 Task: Change theme to blue & gold.
Action: Mouse moved to (439, 102)
Screenshot: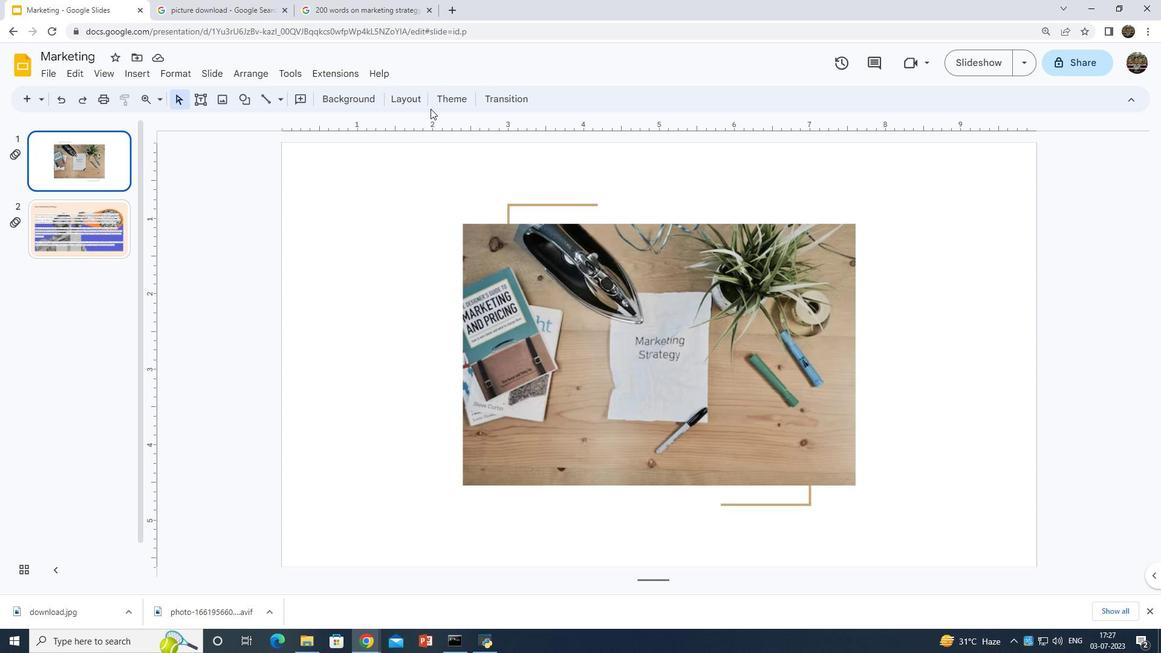 
Action: Mouse pressed left at (439, 102)
Screenshot: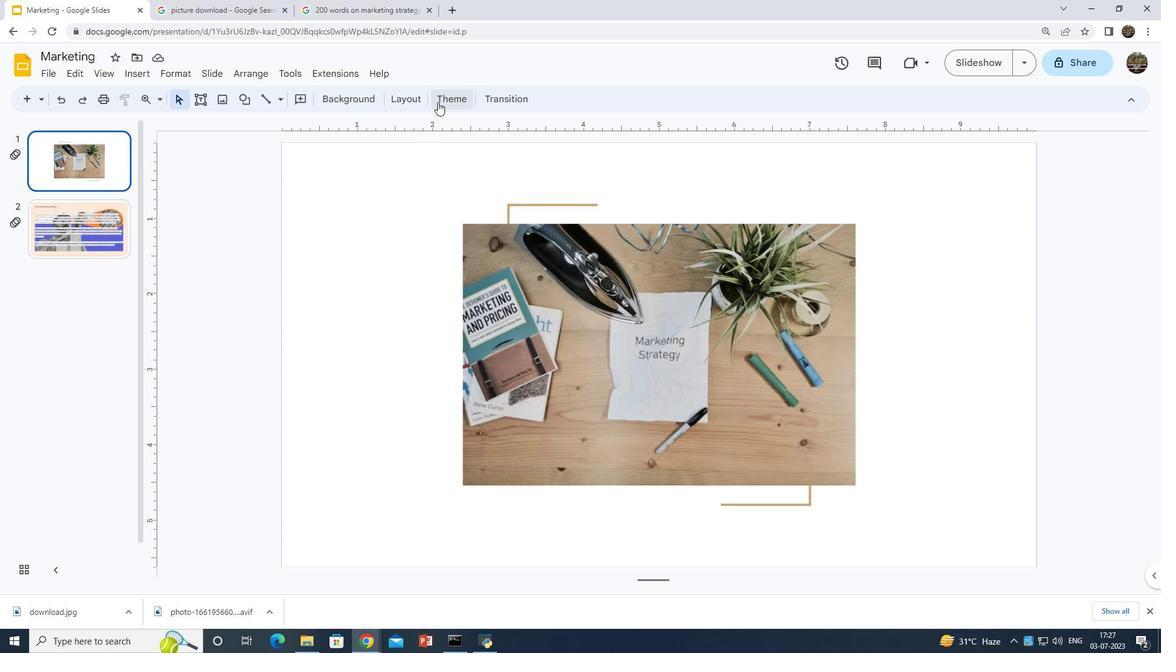 
Action: Mouse moved to (1051, 301)
Screenshot: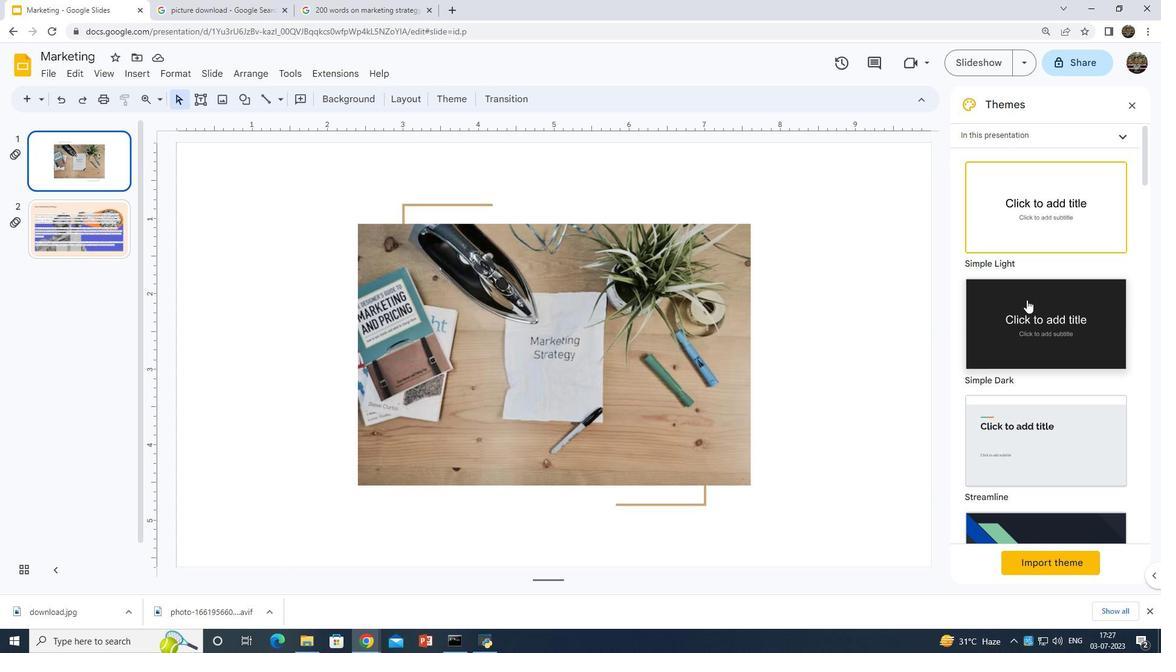
Action: Mouse scrolled (1051, 301) with delta (0, 0)
Screenshot: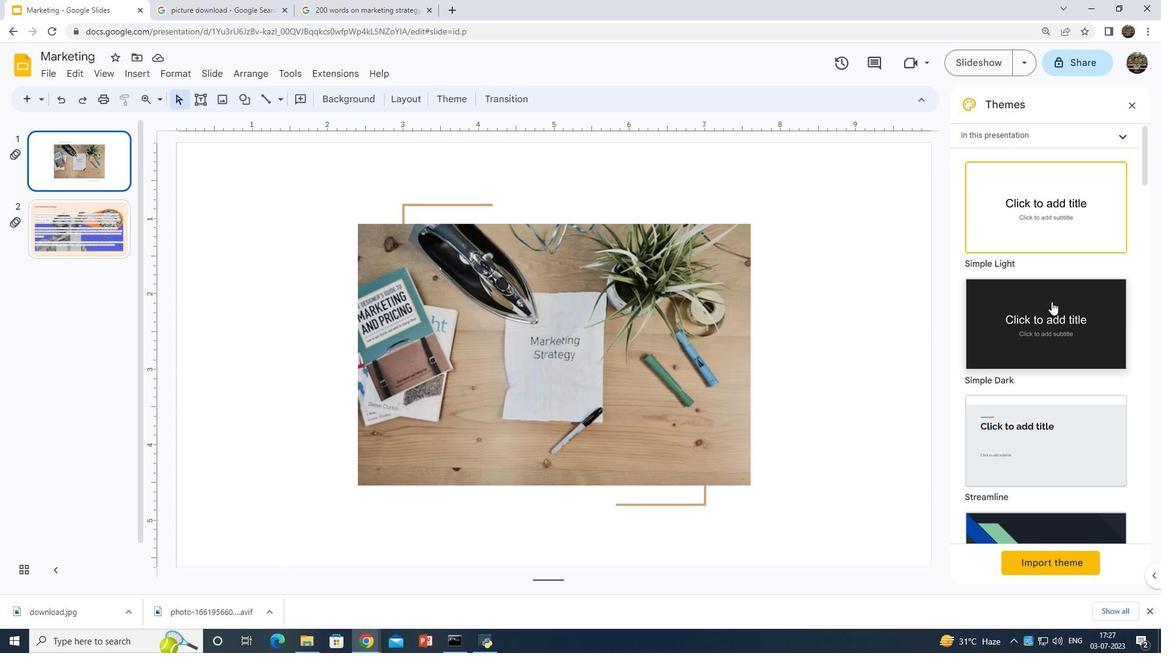 
Action: Mouse scrolled (1051, 301) with delta (0, 0)
Screenshot: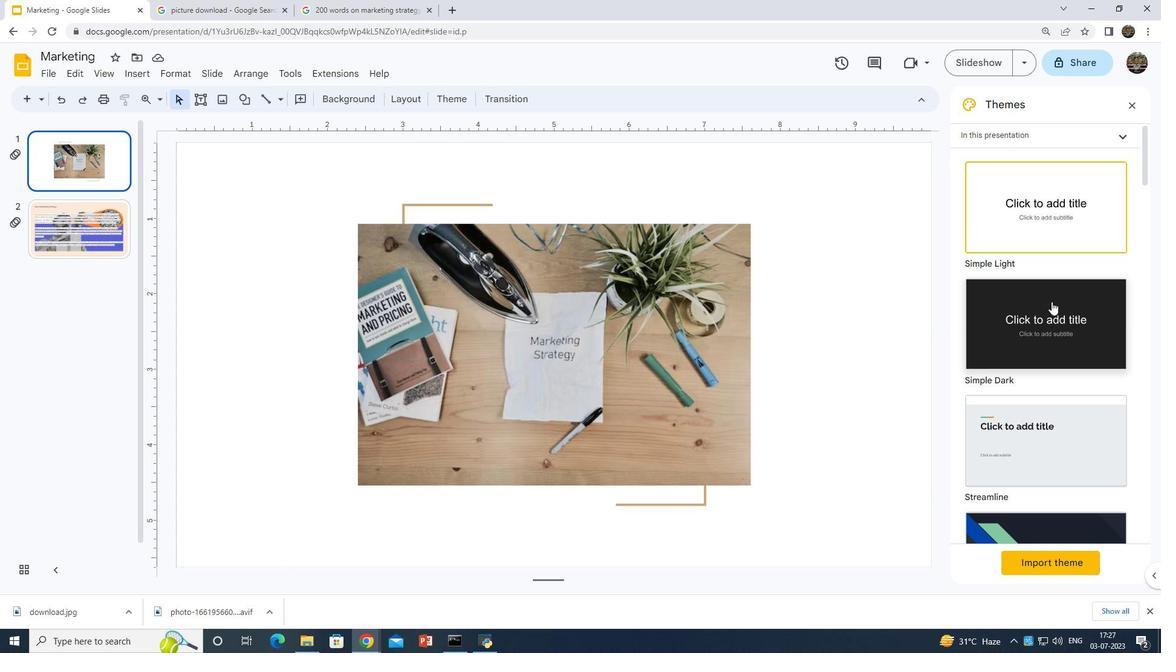
Action: Mouse scrolled (1051, 301) with delta (0, 0)
Screenshot: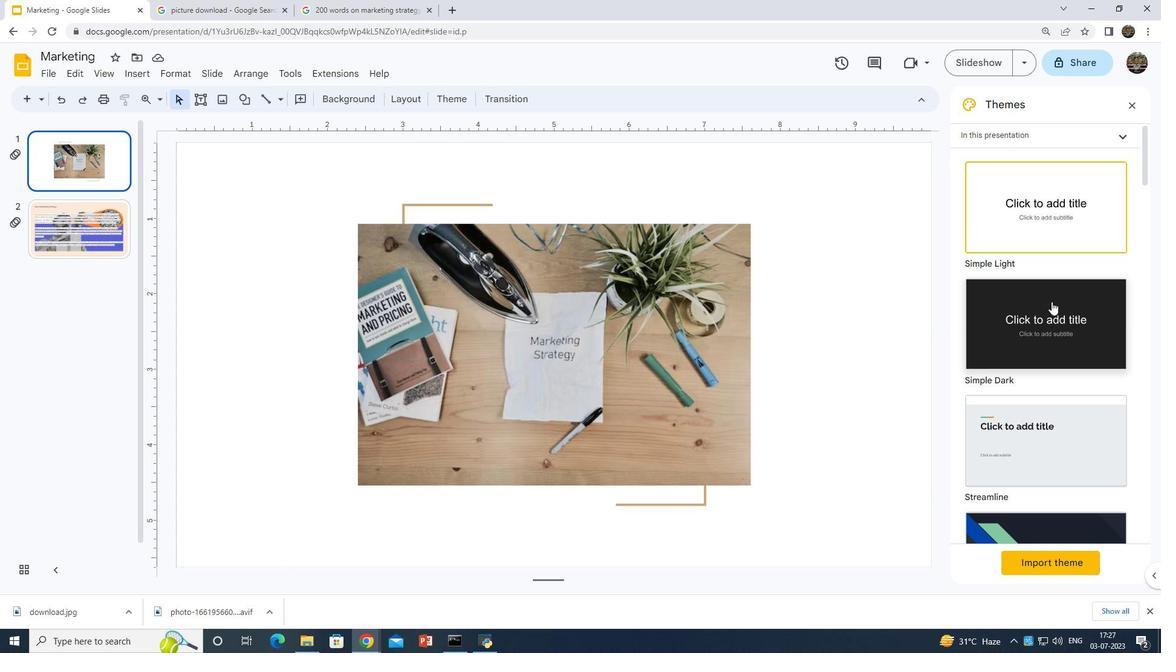 
Action: Mouse scrolled (1051, 301) with delta (0, 0)
Screenshot: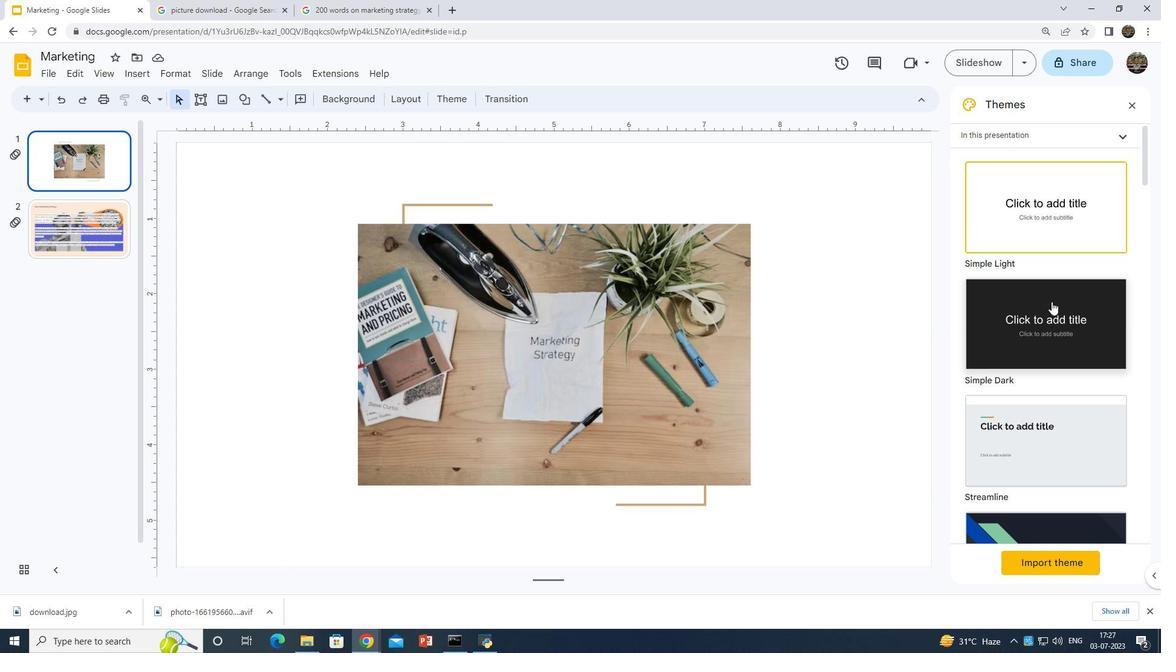 
Action: Mouse scrolled (1051, 301) with delta (0, 0)
Screenshot: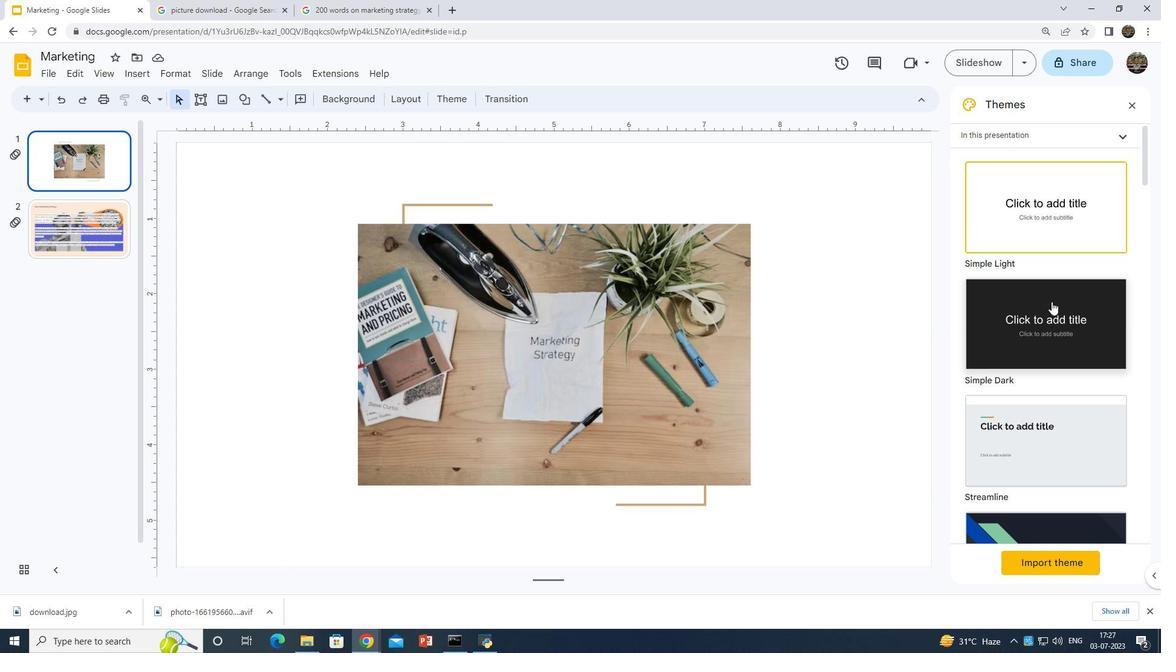 
Action: Mouse scrolled (1051, 301) with delta (0, 0)
Screenshot: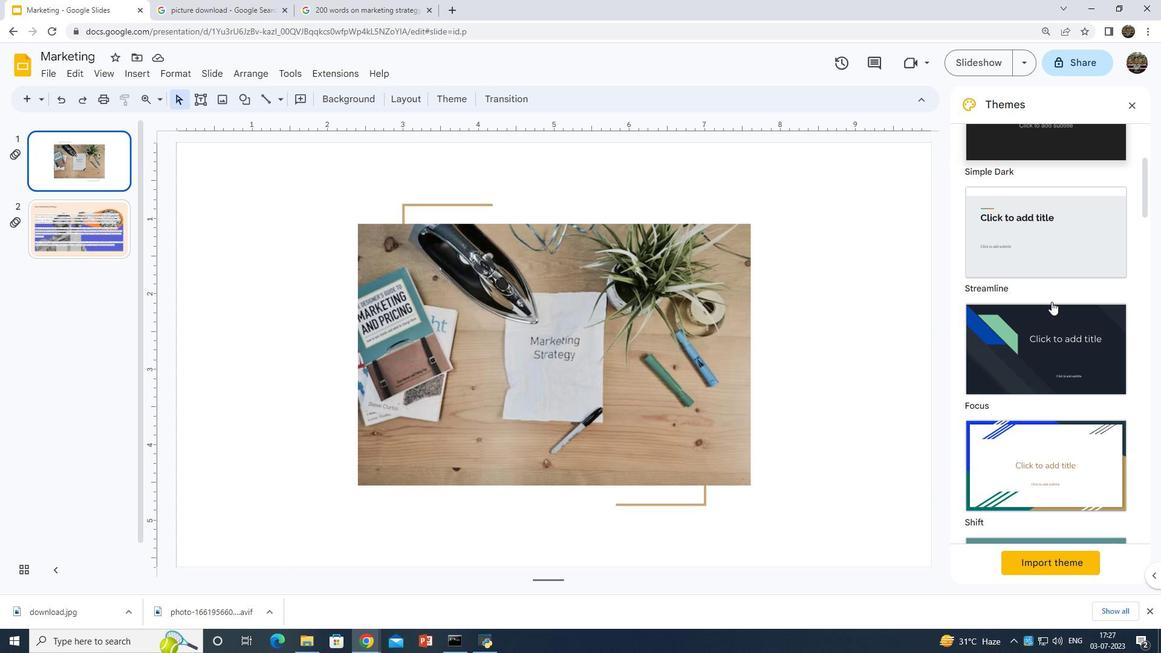 
Action: Mouse scrolled (1051, 301) with delta (0, 0)
Screenshot: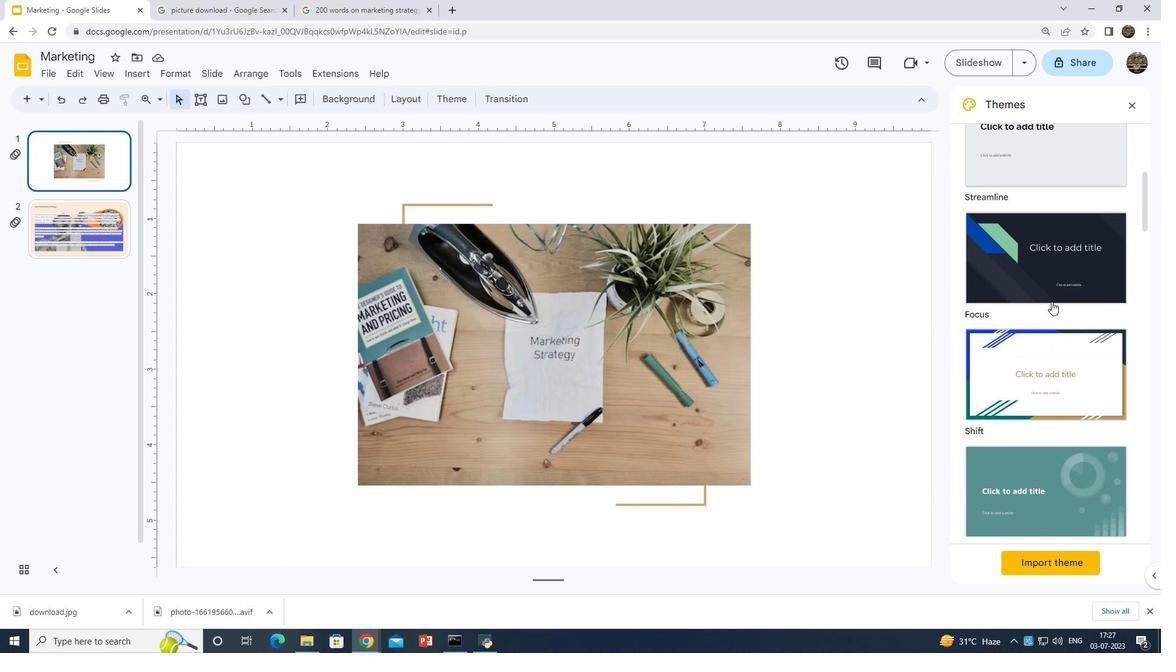 
Action: Mouse scrolled (1051, 301) with delta (0, 0)
Screenshot: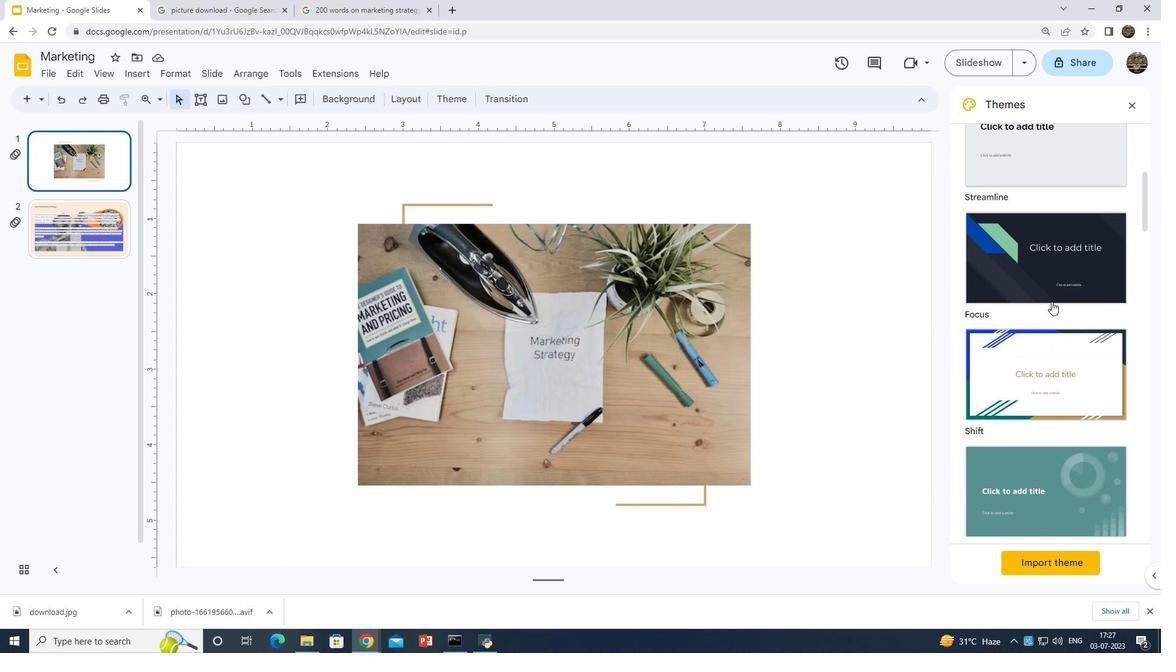 
Action: Mouse scrolled (1051, 301) with delta (0, 0)
Screenshot: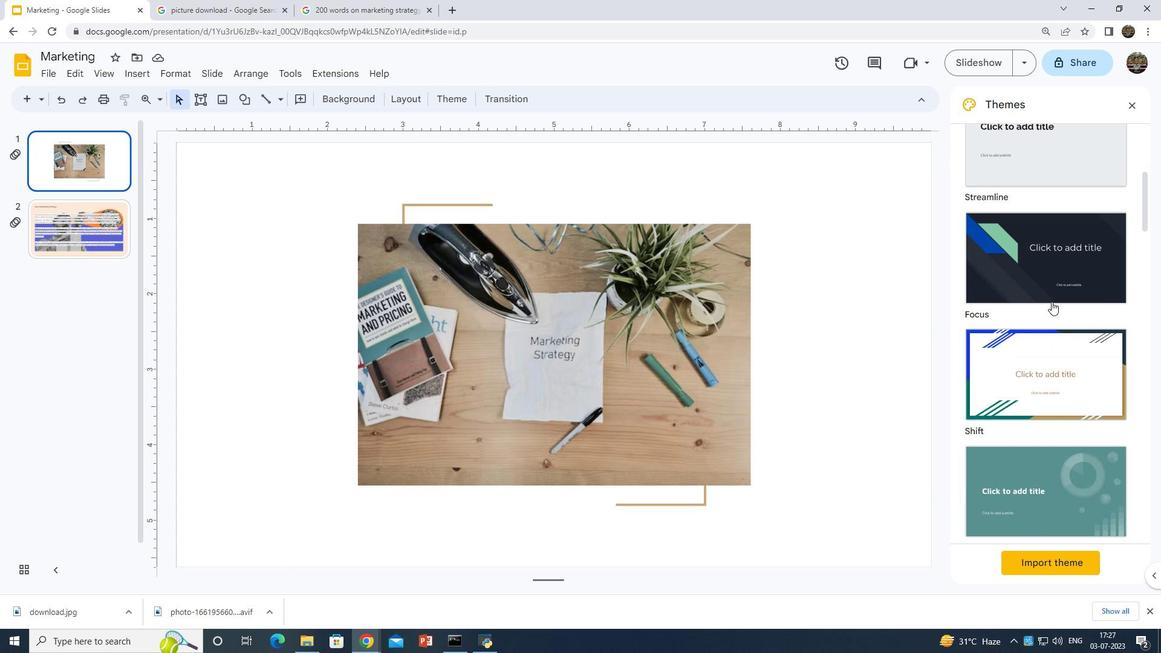 
Action: Mouse scrolled (1051, 301) with delta (0, 0)
Screenshot: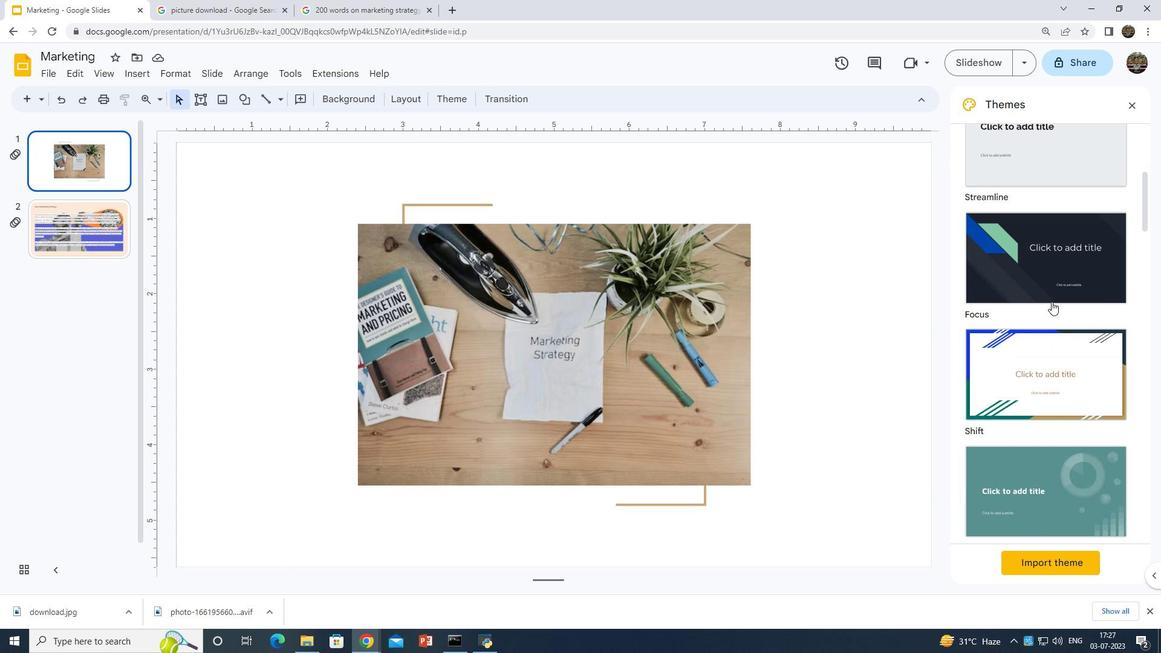 
Action: Mouse scrolled (1051, 301) with delta (0, 0)
Screenshot: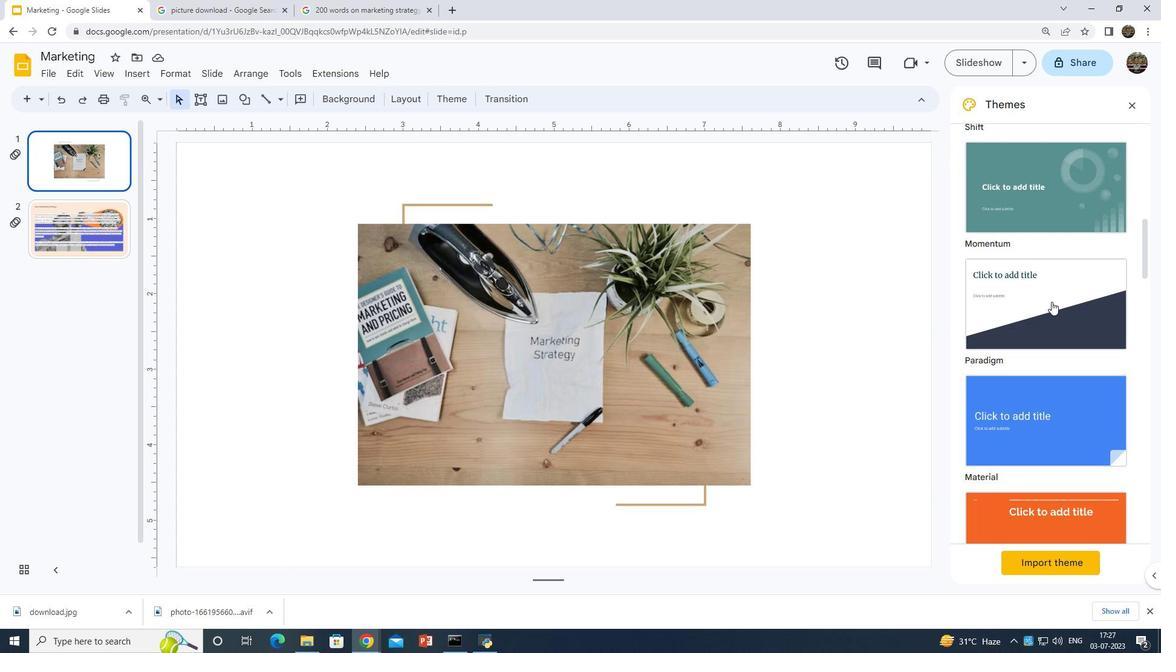 
Action: Mouse scrolled (1051, 301) with delta (0, 0)
Screenshot: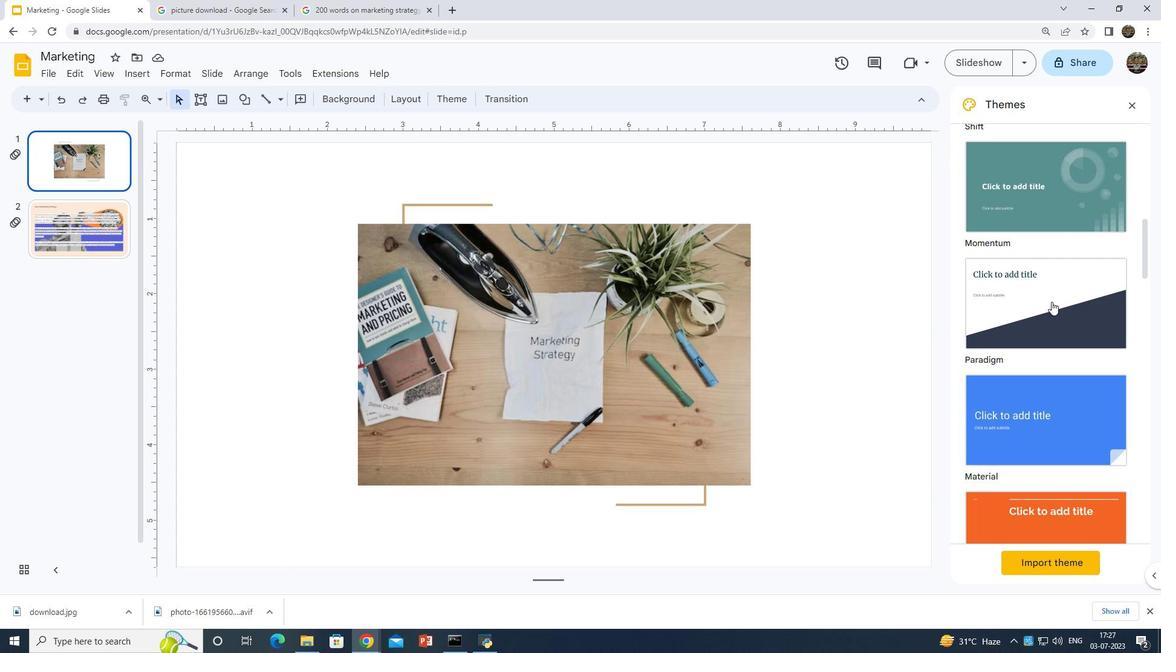 
Action: Mouse scrolled (1051, 301) with delta (0, 0)
Screenshot: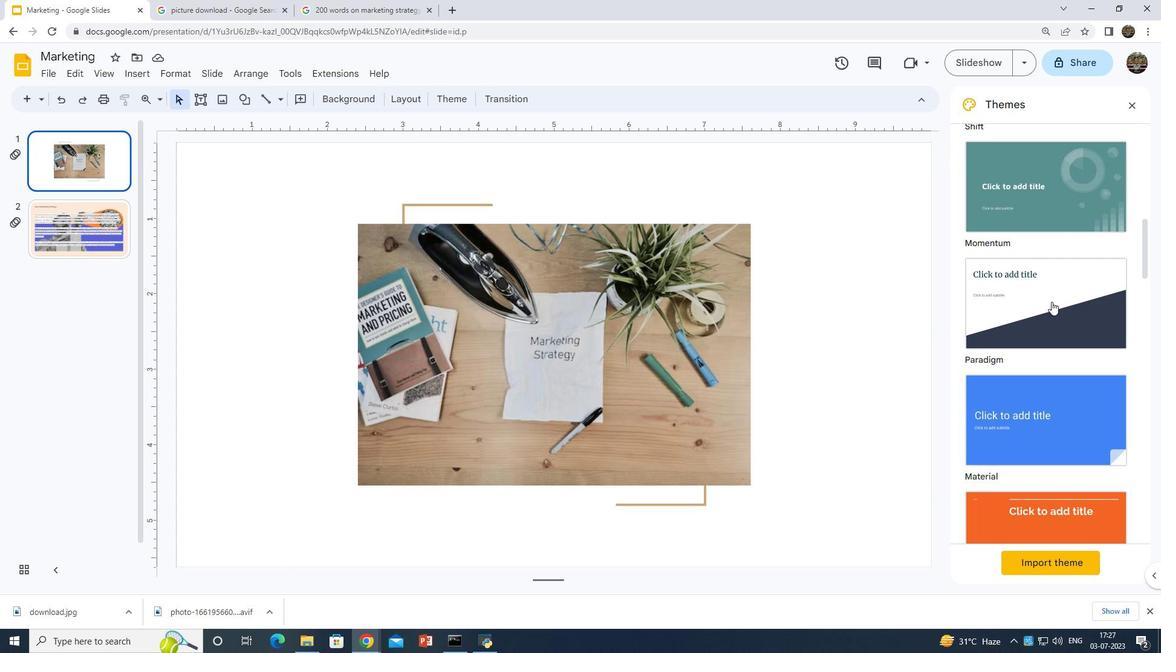 
Action: Mouse scrolled (1051, 301) with delta (0, 0)
Screenshot: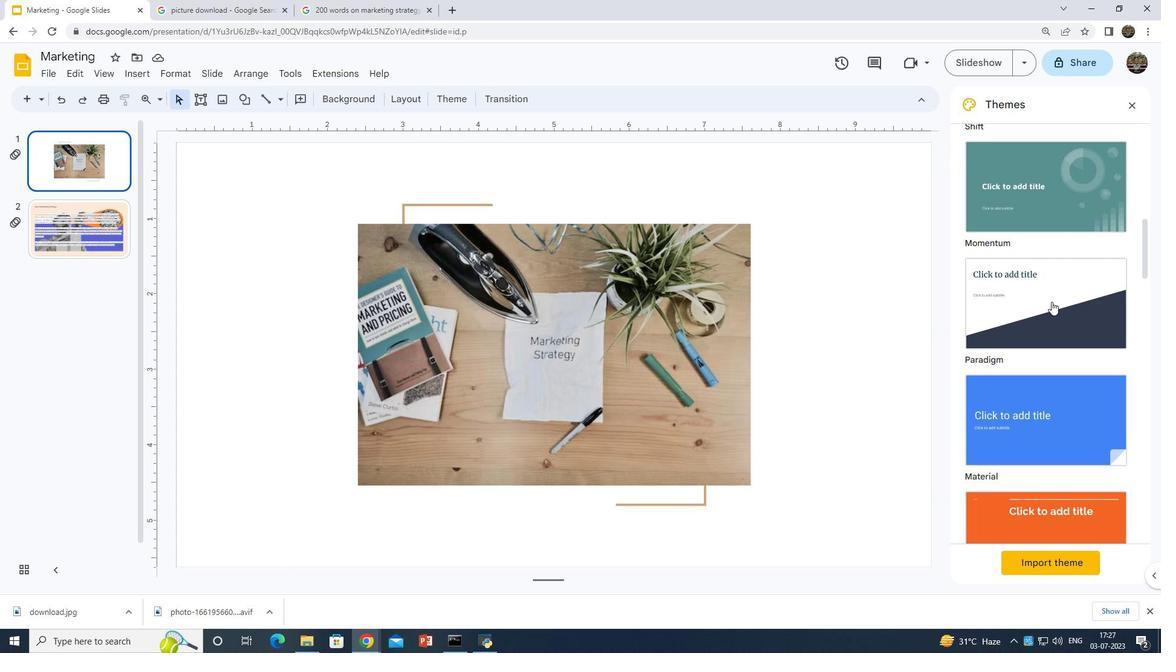 
Action: Mouse scrolled (1051, 301) with delta (0, 0)
Screenshot: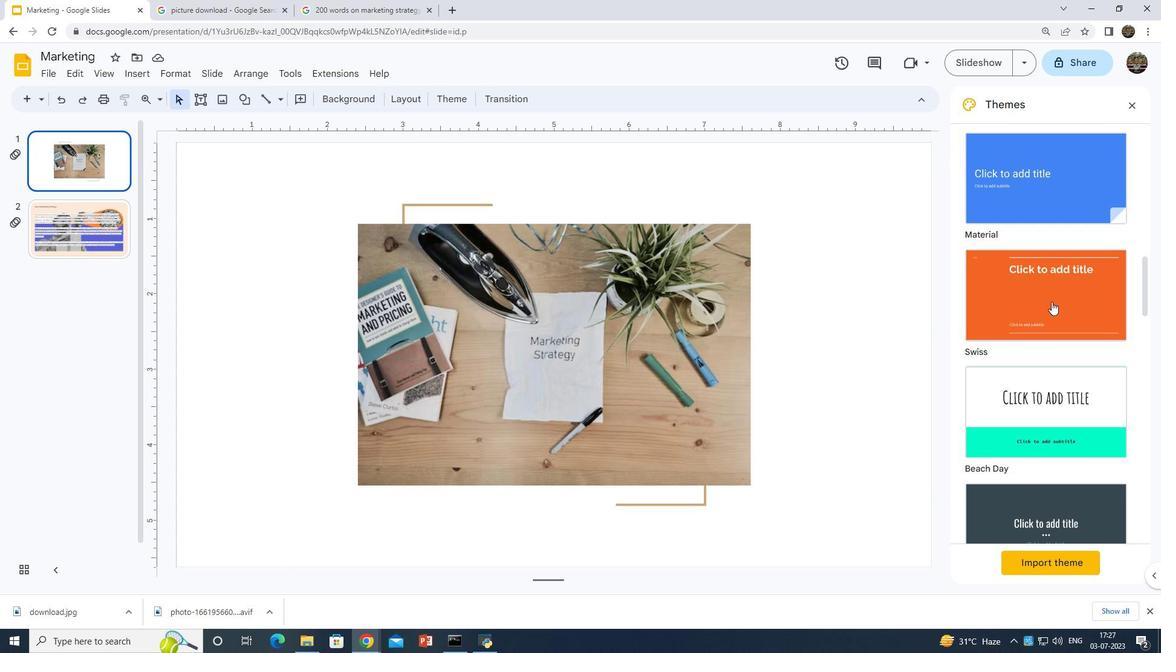 
Action: Mouse scrolled (1051, 301) with delta (0, 0)
Screenshot: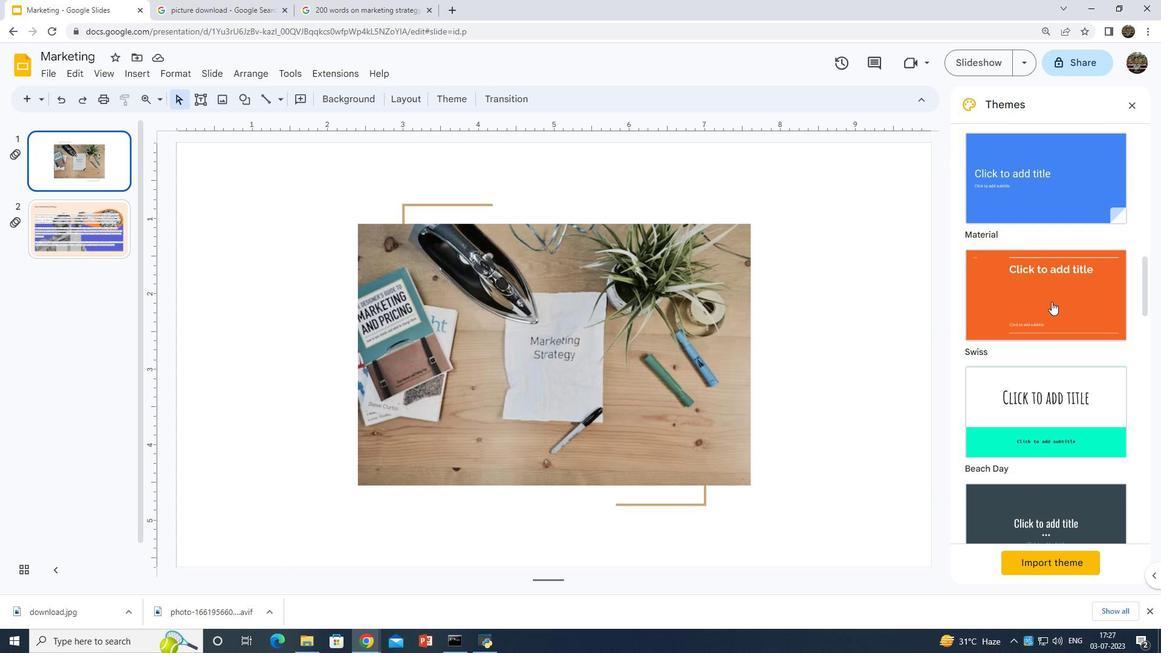 
Action: Mouse scrolled (1051, 301) with delta (0, 0)
Screenshot: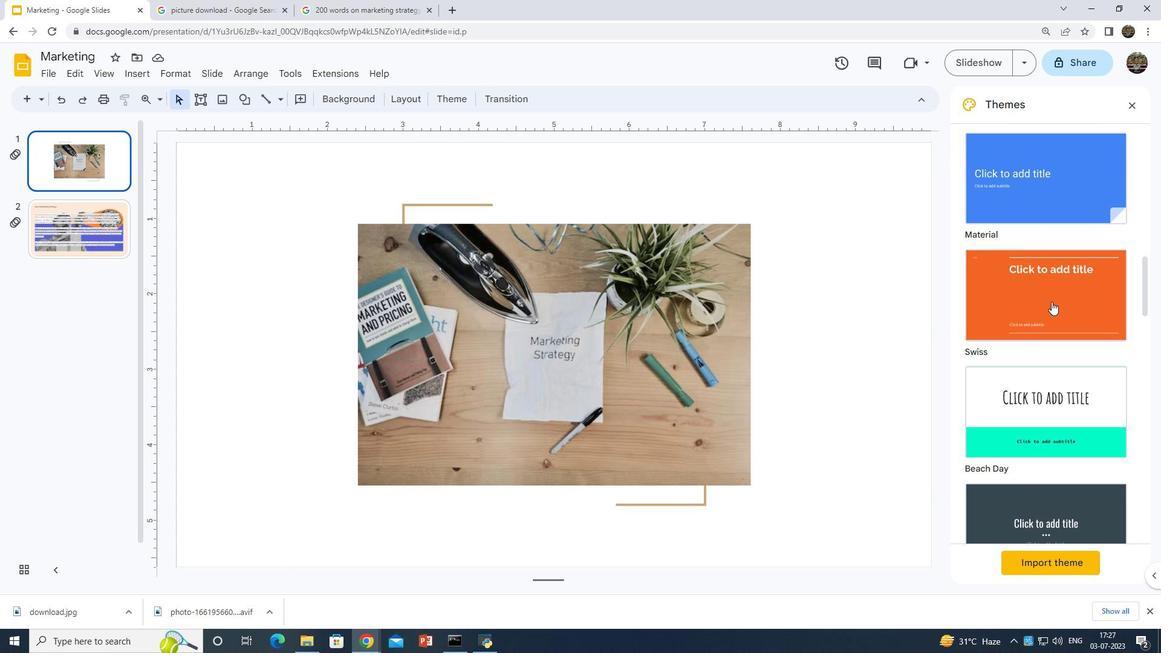 
Action: Mouse scrolled (1051, 301) with delta (0, 0)
Screenshot: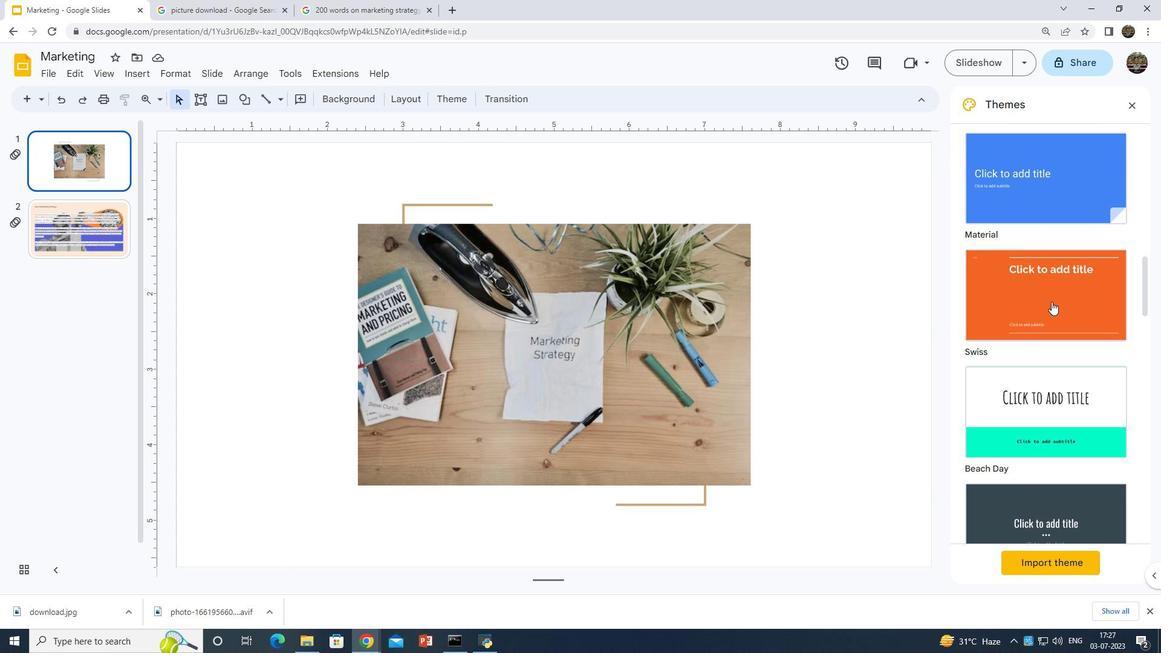 
Action: Mouse scrolled (1051, 301) with delta (0, 0)
Screenshot: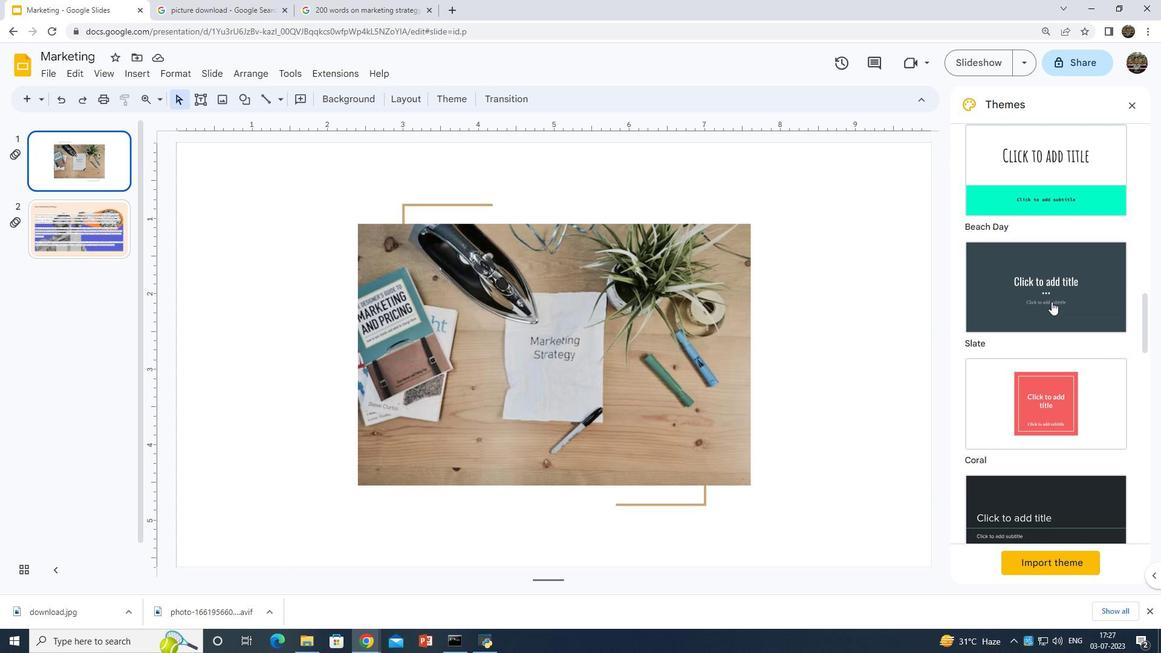 
Action: Mouse scrolled (1051, 301) with delta (0, 0)
Screenshot: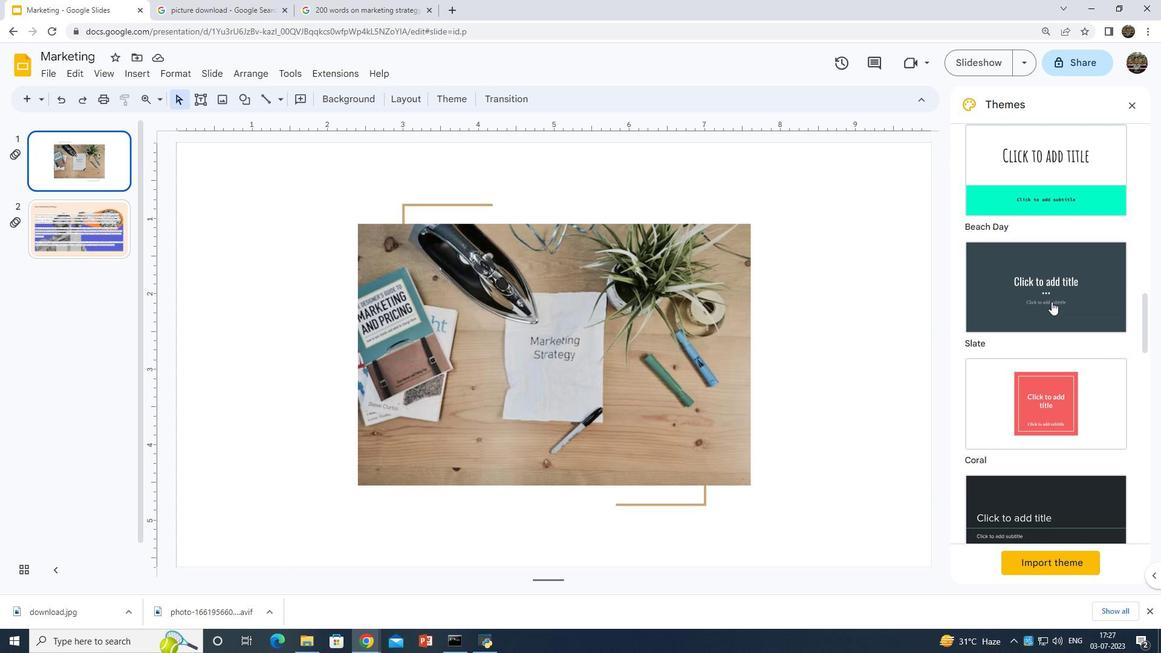 
Action: Mouse scrolled (1051, 301) with delta (0, 0)
Screenshot: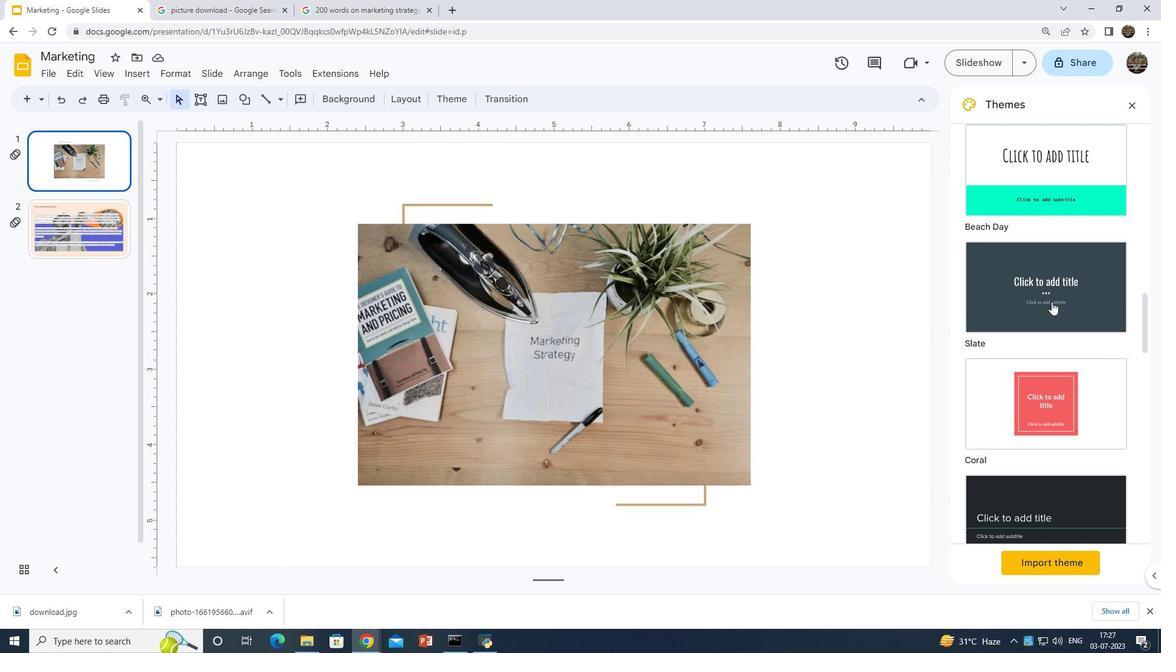
Action: Mouse scrolled (1051, 301) with delta (0, 0)
Screenshot: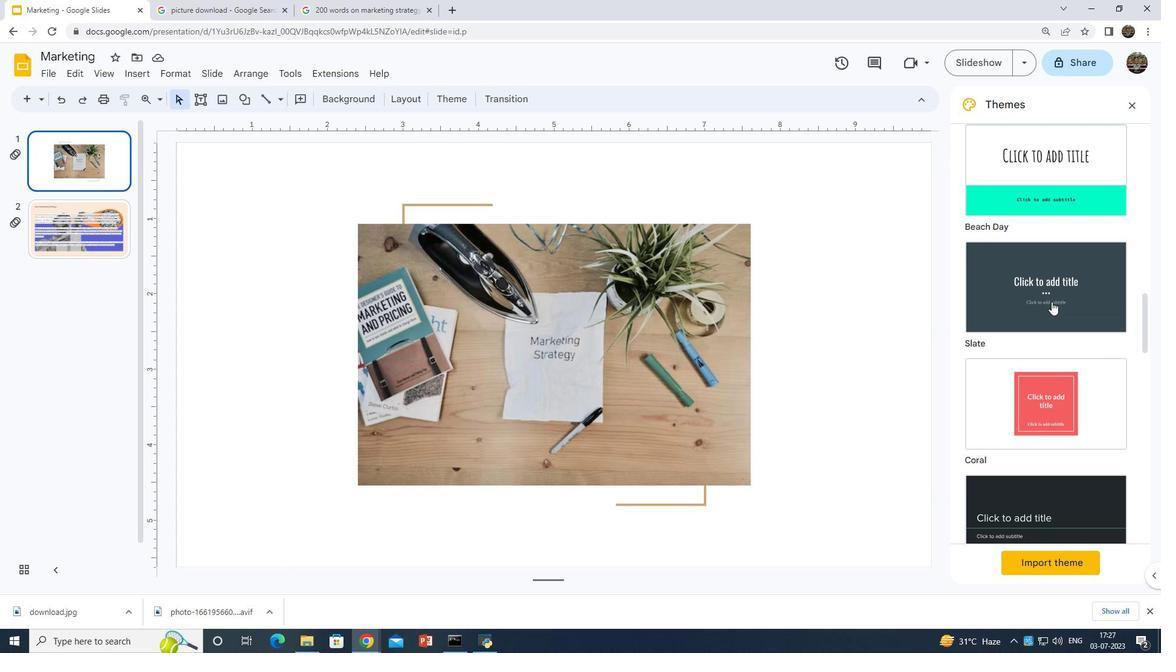 
Action: Mouse scrolled (1051, 301) with delta (0, 0)
Screenshot: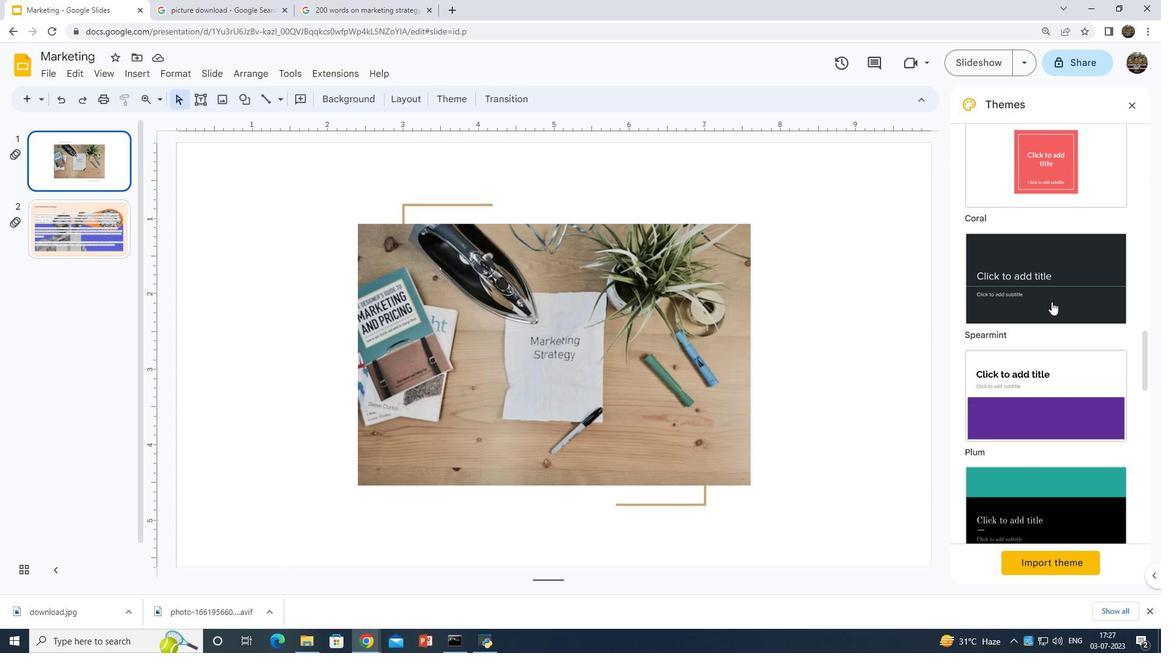 
Action: Mouse scrolled (1051, 301) with delta (0, 0)
Screenshot: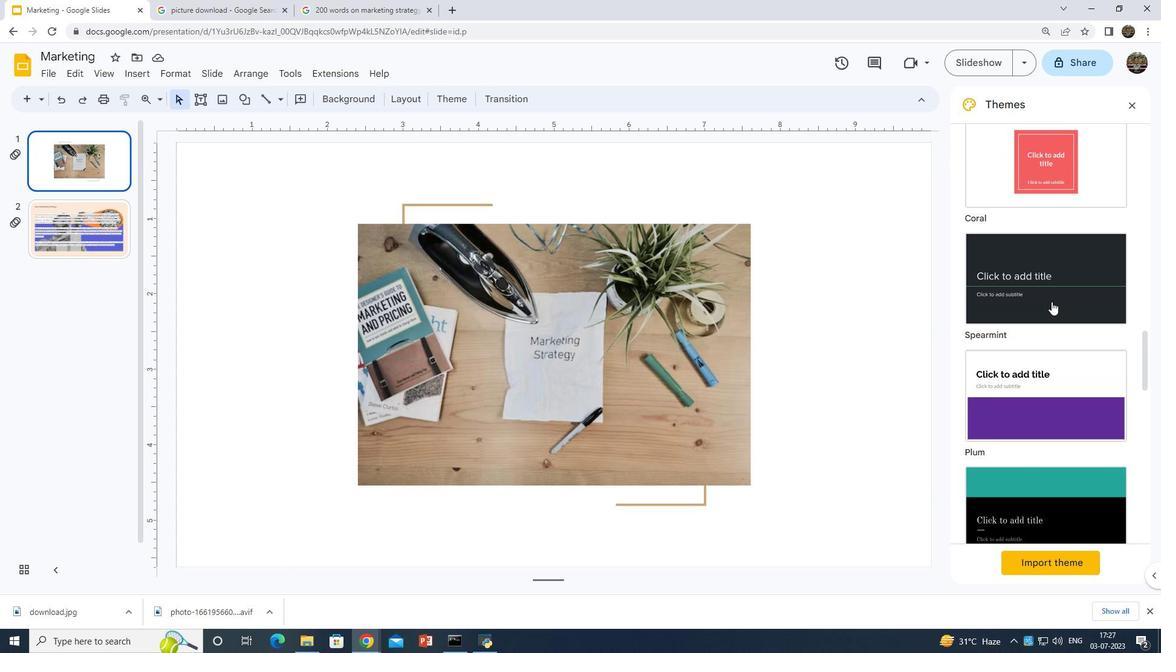 
Action: Mouse scrolled (1051, 301) with delta (0, 0)
Screenshot: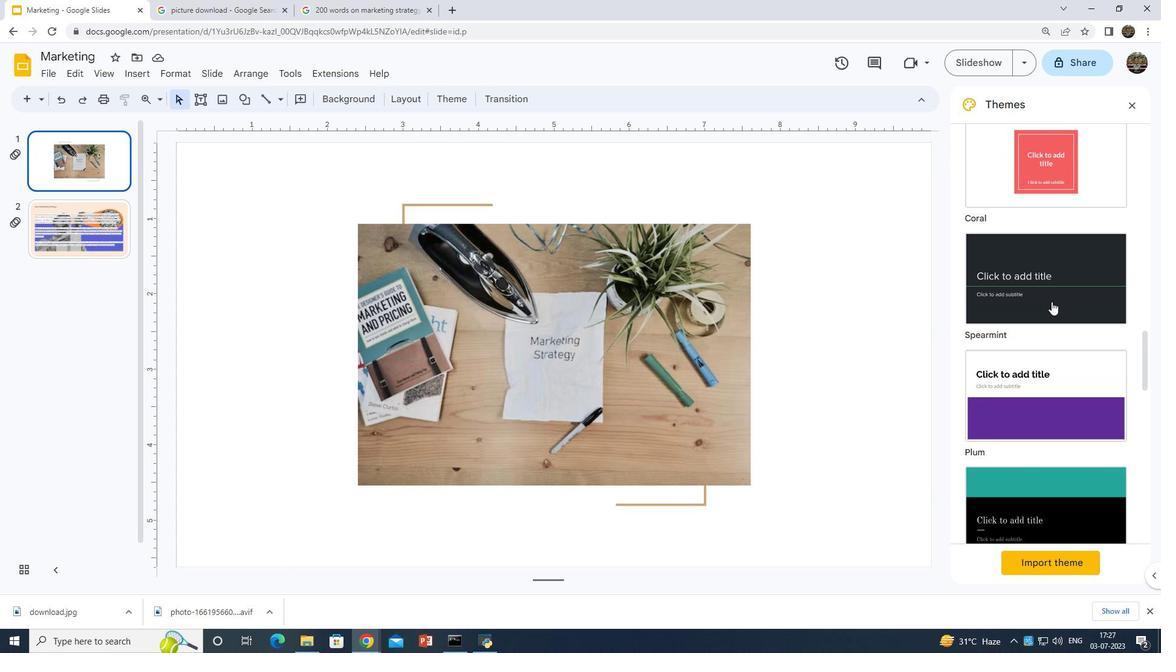 
Action: Mouse scrolled (1051, 301) with delta (0, 0)
Screenshot: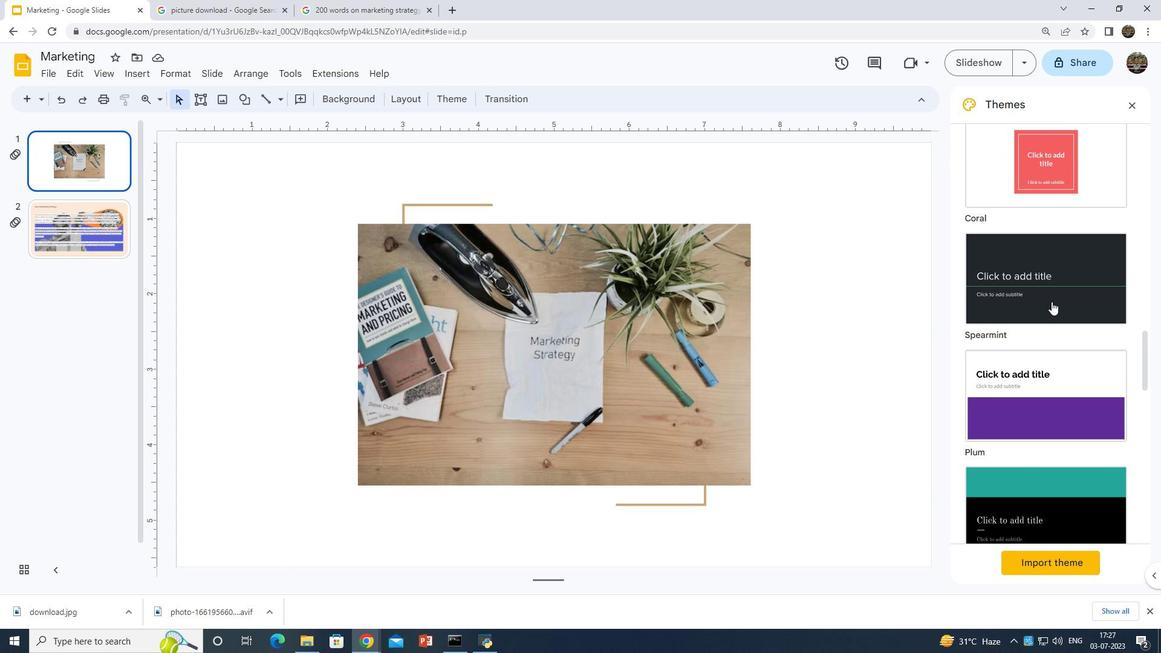 
Action: Mouse scrolled (1051, 301) with delta (0, 0)
Screenshot: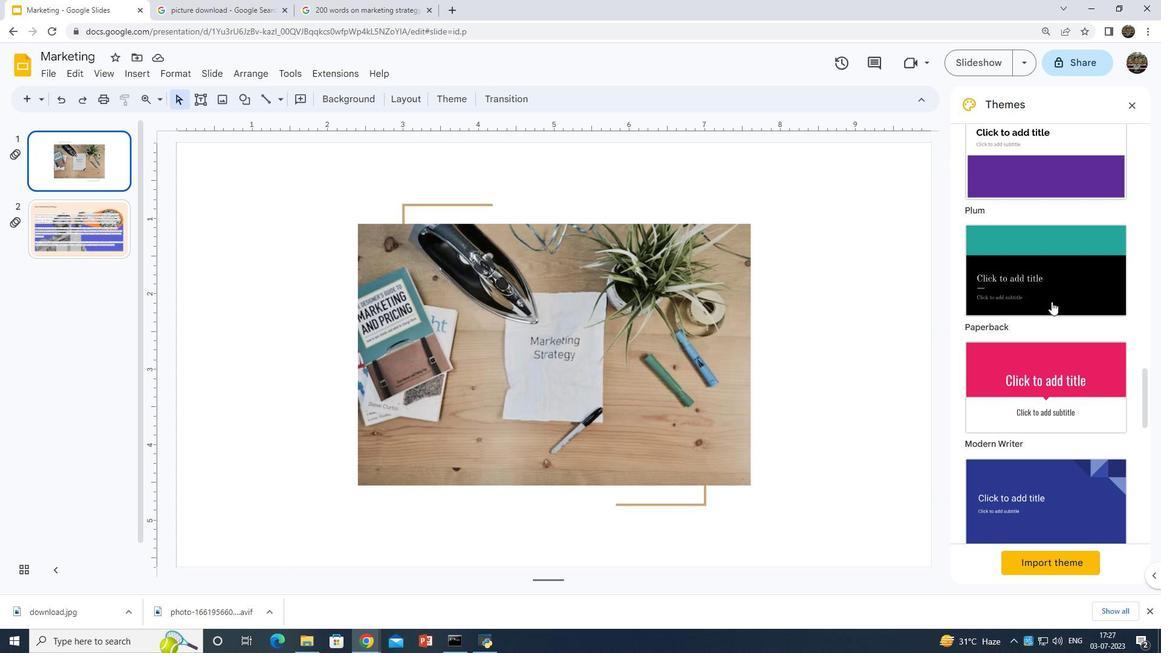 
Action: Mouse scrolled (1051, 301) with delta (0, 0)
Screenshot: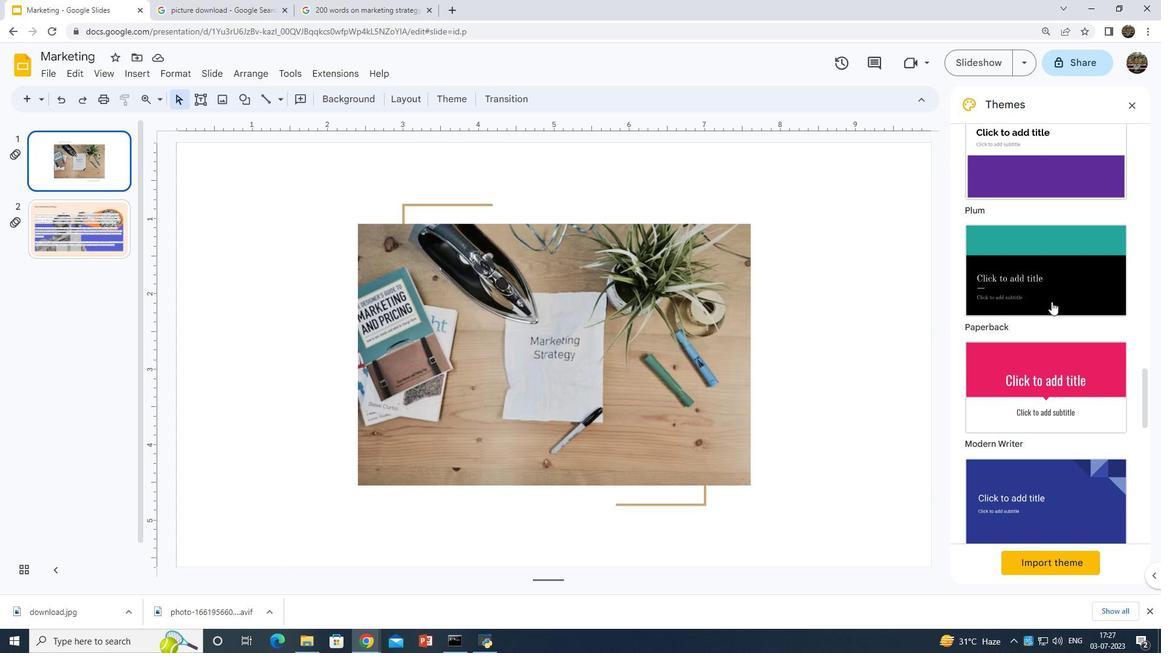 
Action: Mouse scrolled (1051, 301) with delta (0, 0)
Screenshot: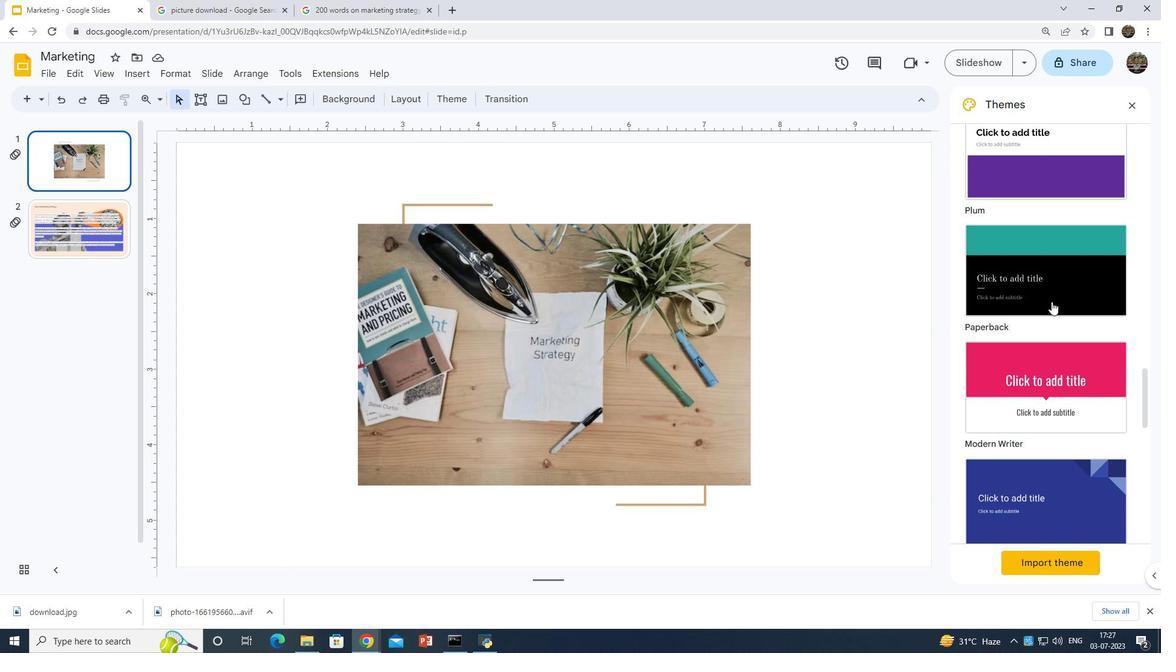 
Action: Mouse moved to (1052, 301)
Screenshot: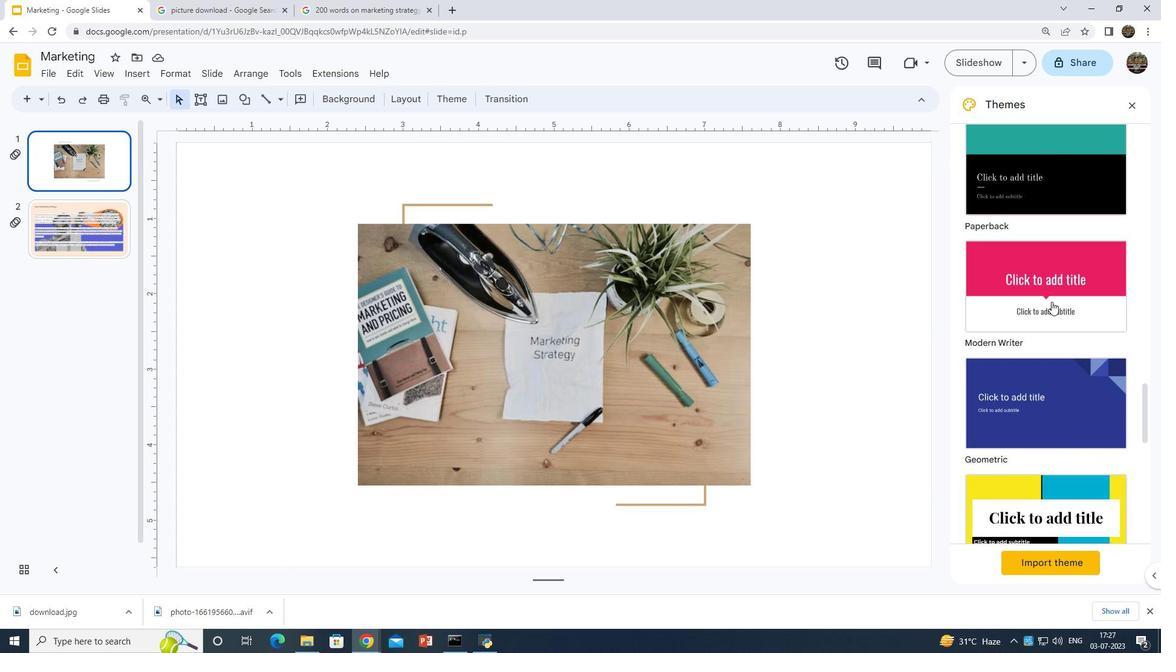 
Action: Mouse scrolled (1052, 301) with delta (0, 0)
Screenshot: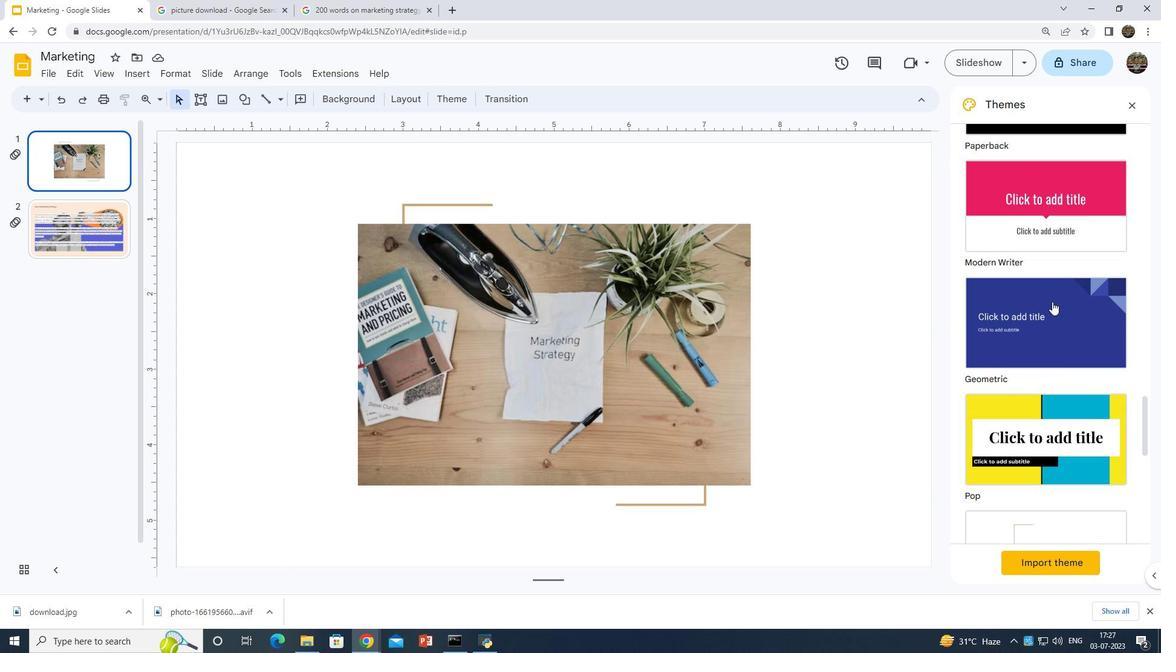
Action: Mouse scrolled (1052, 301) with delta (0, 0)
Screenshot: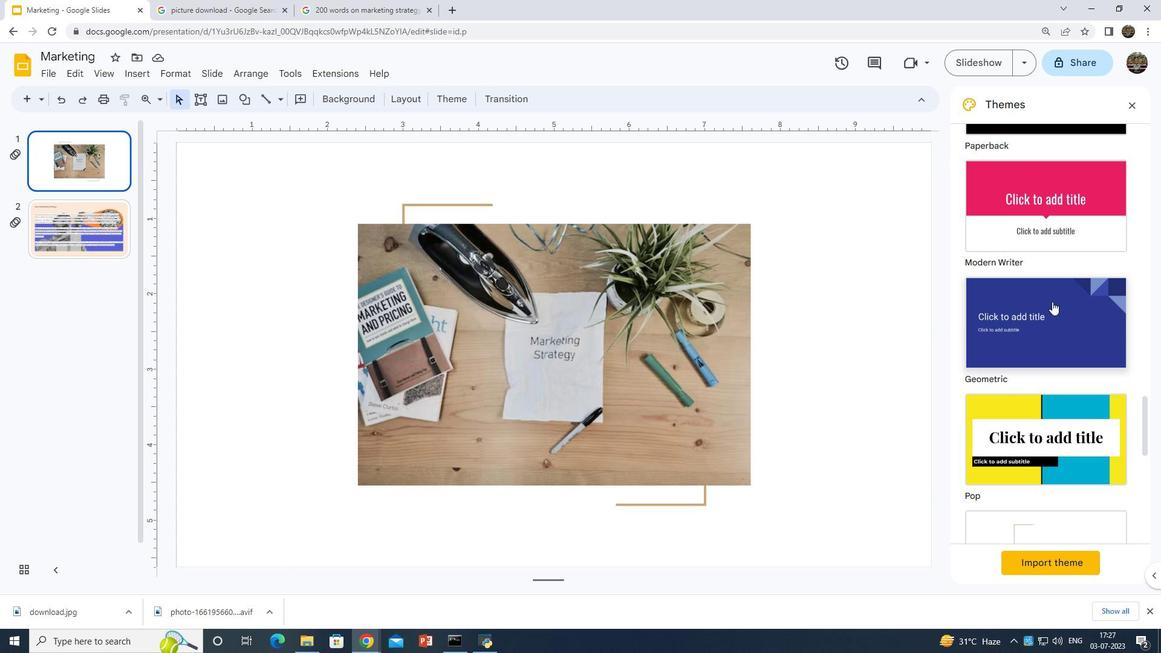 
Action: Mouse scrolled (1052, 301) with delta (0, 0)
Screenshot: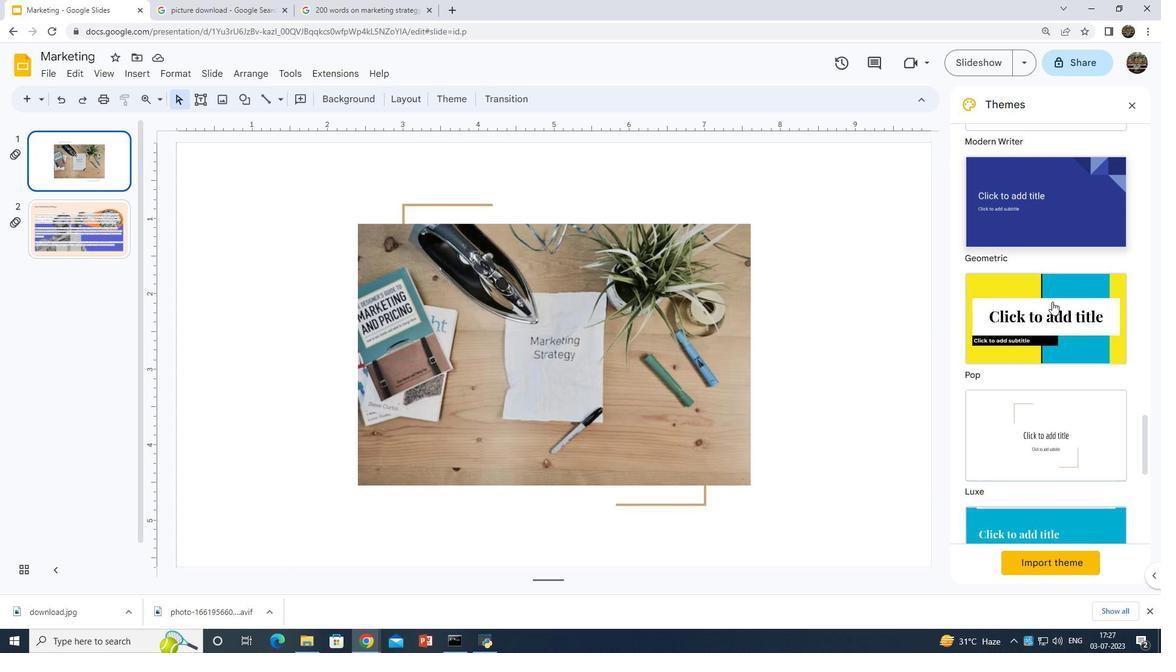 
Action: Mouse scrolled (1052, 301) with delta (0, 0)
Screenshot: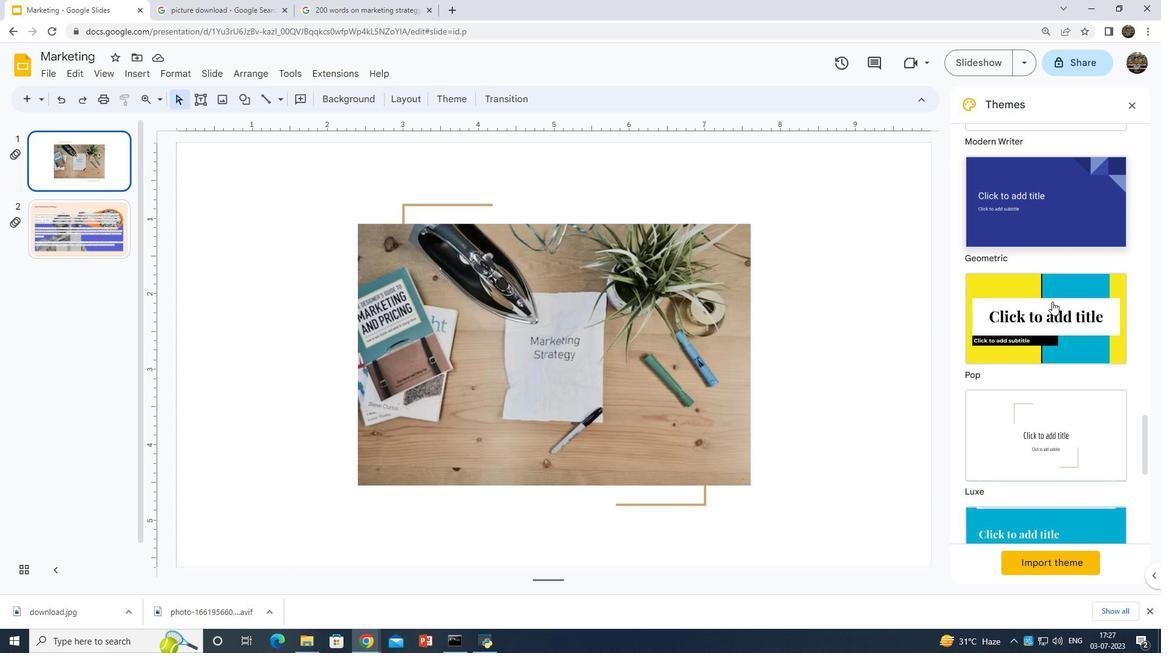 
Action: Mouse scrolled (1052, 301) with delta (0, 0)
Screenshot: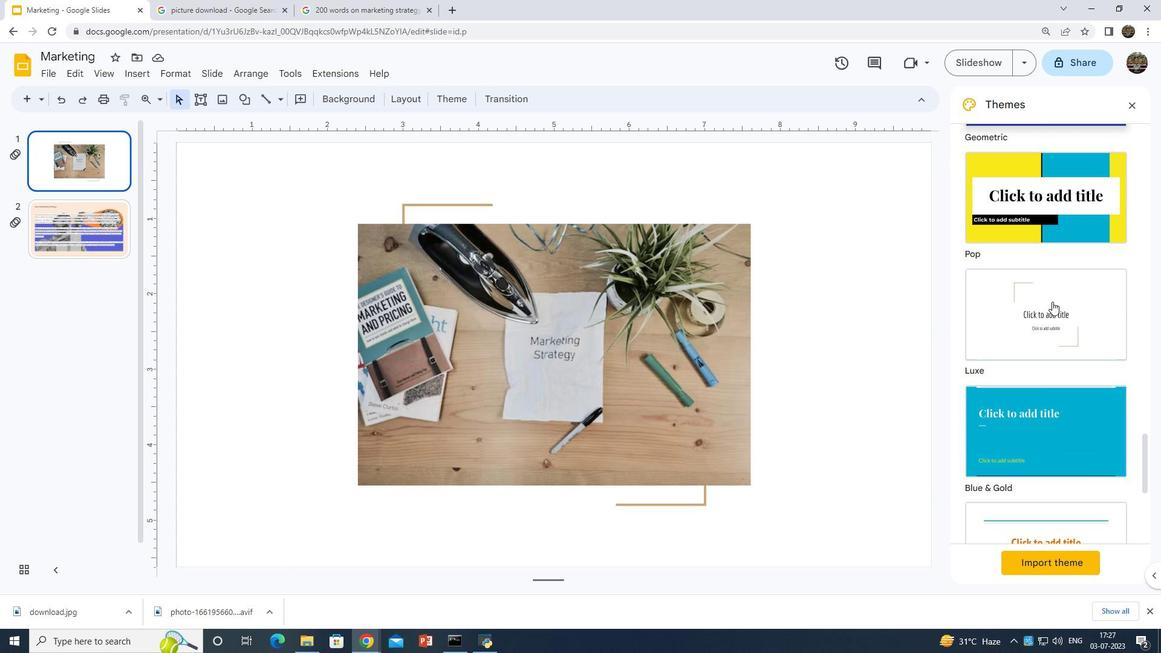 
Action: Mouse moved to (1036, 339)
Screenshot: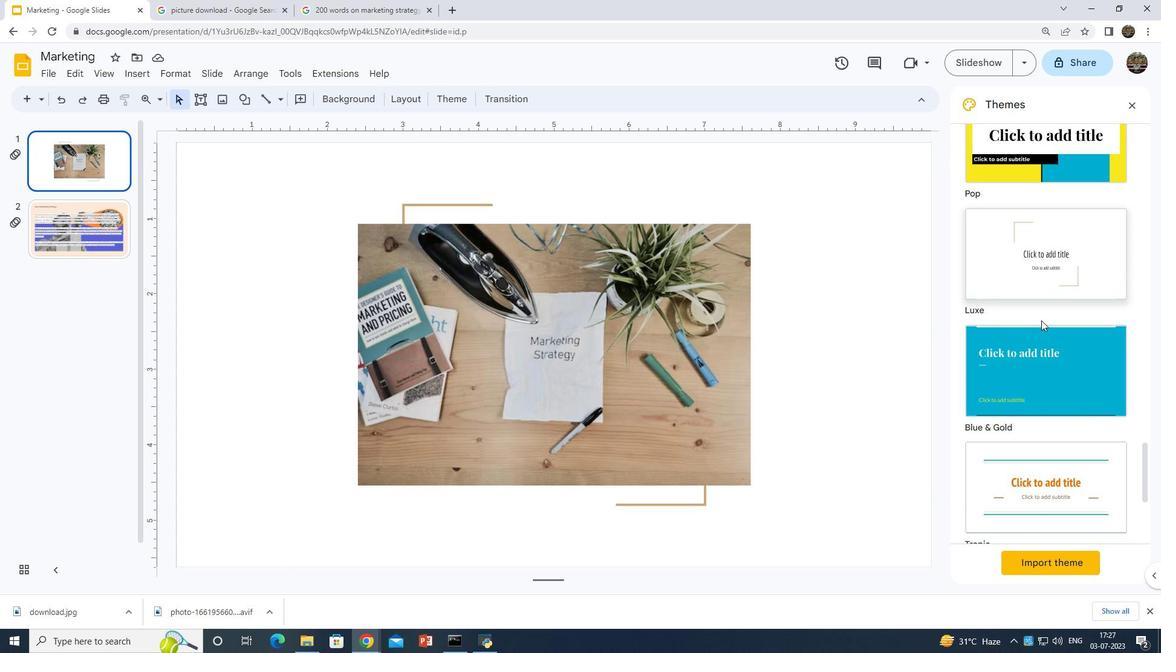 
Action: Mouse pressed left at (1036, 339)
Screenshot: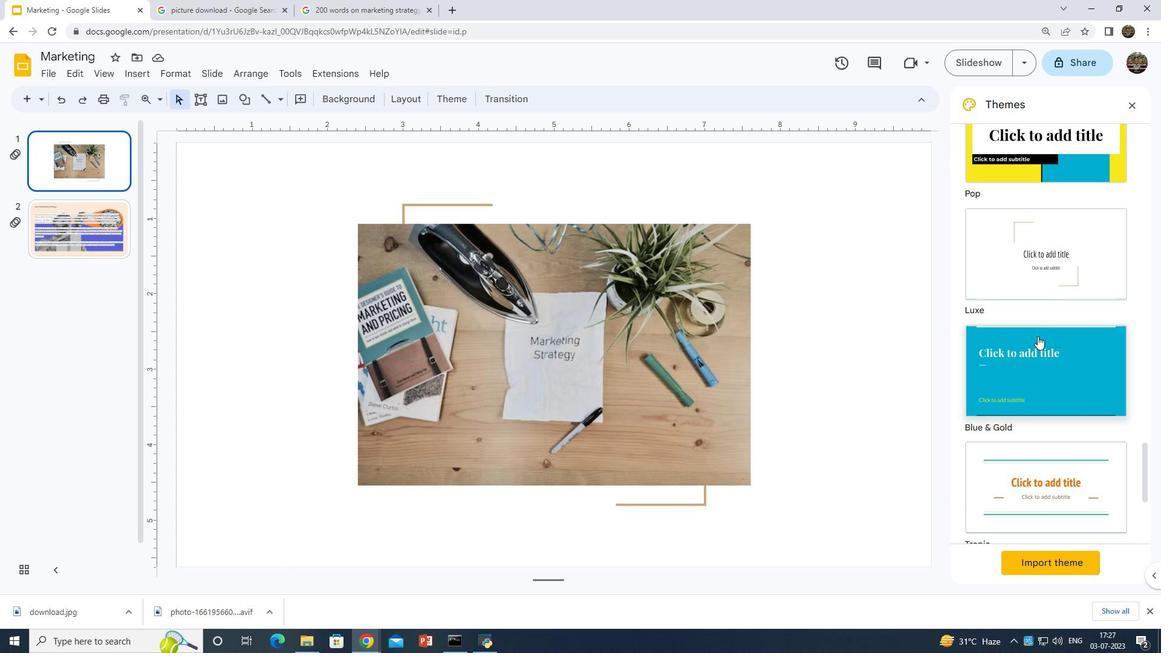 
